 Task: Use Jungle Effect in this video Movie B.mp4
Action: Mouse moved to (192, 132)
Screenshot: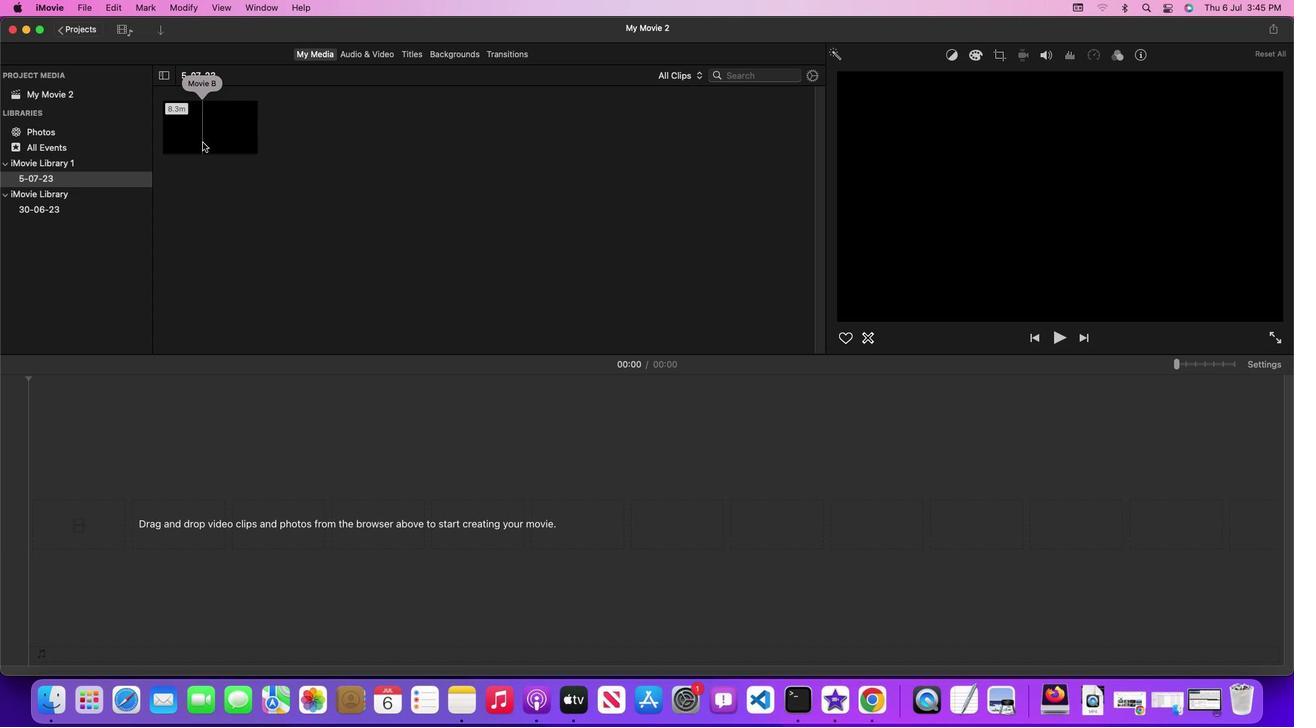 
Action: Mouse pressed left at (192, 132)
Screenshot: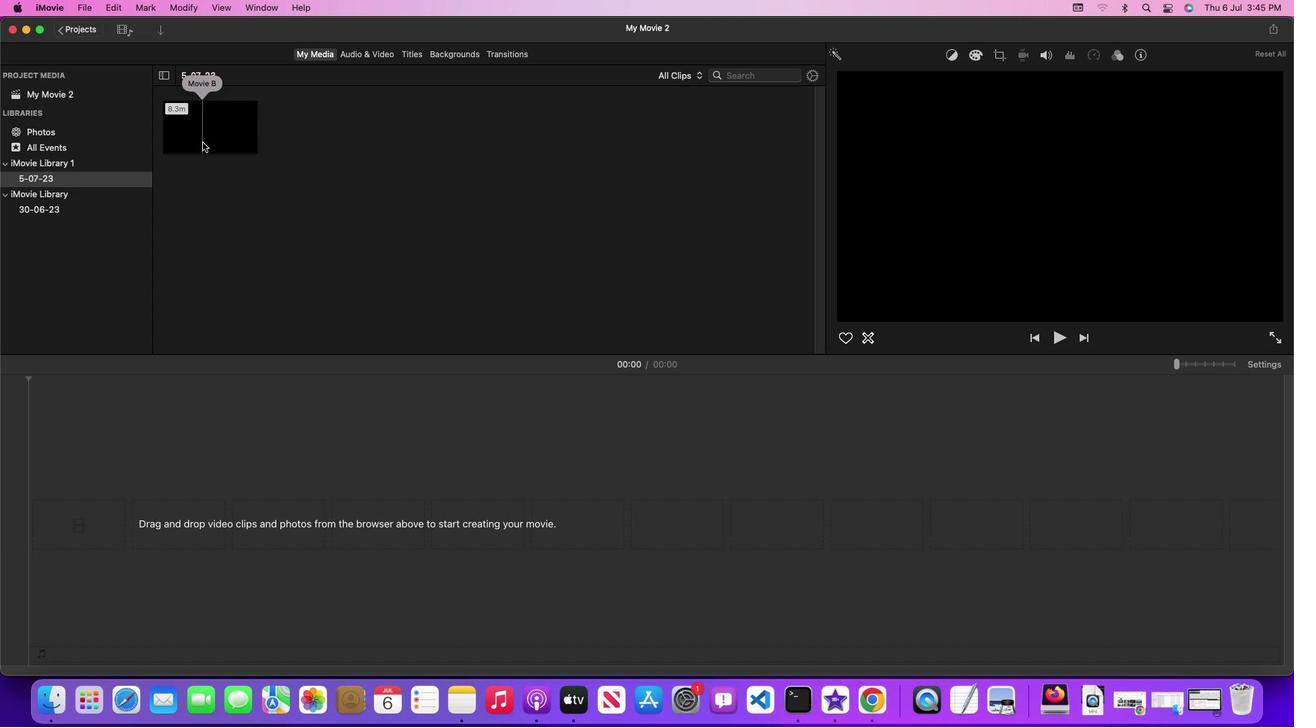 
Action: Mouse moved to (196, 130)
Screenshot: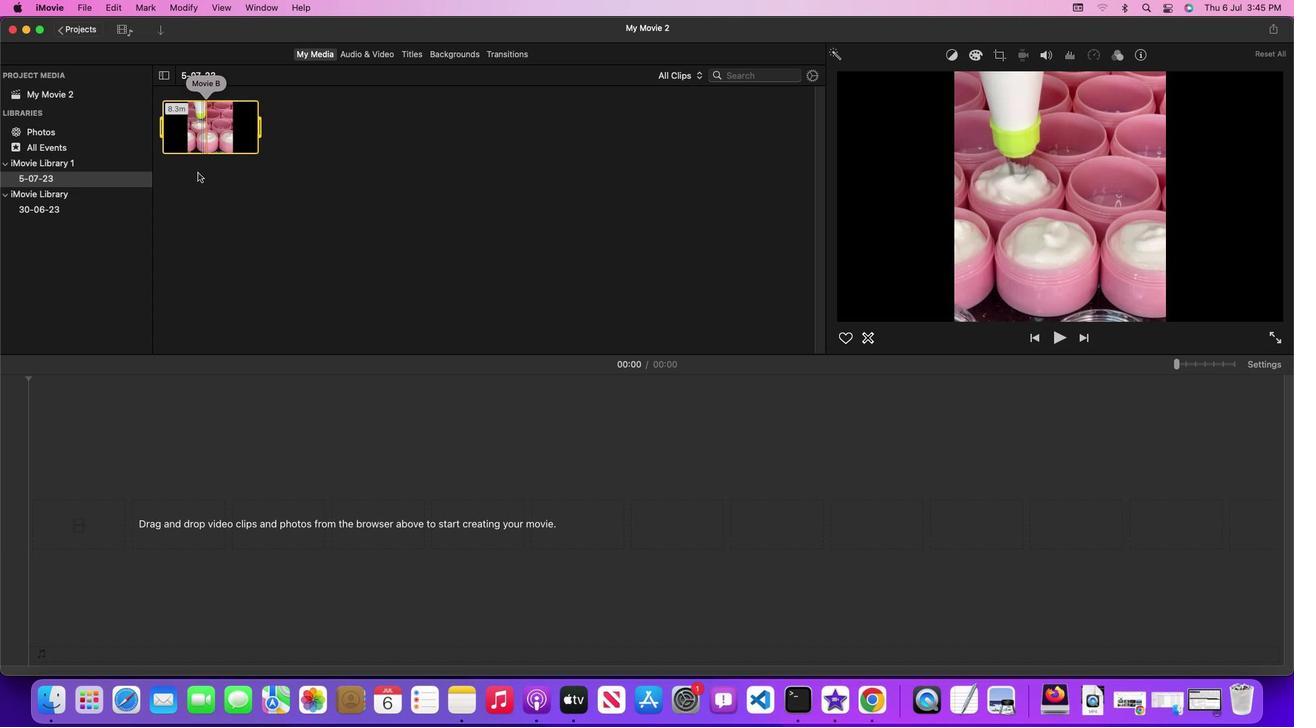 
Action: Mouse pressed left at (196, 130)
Screenshot: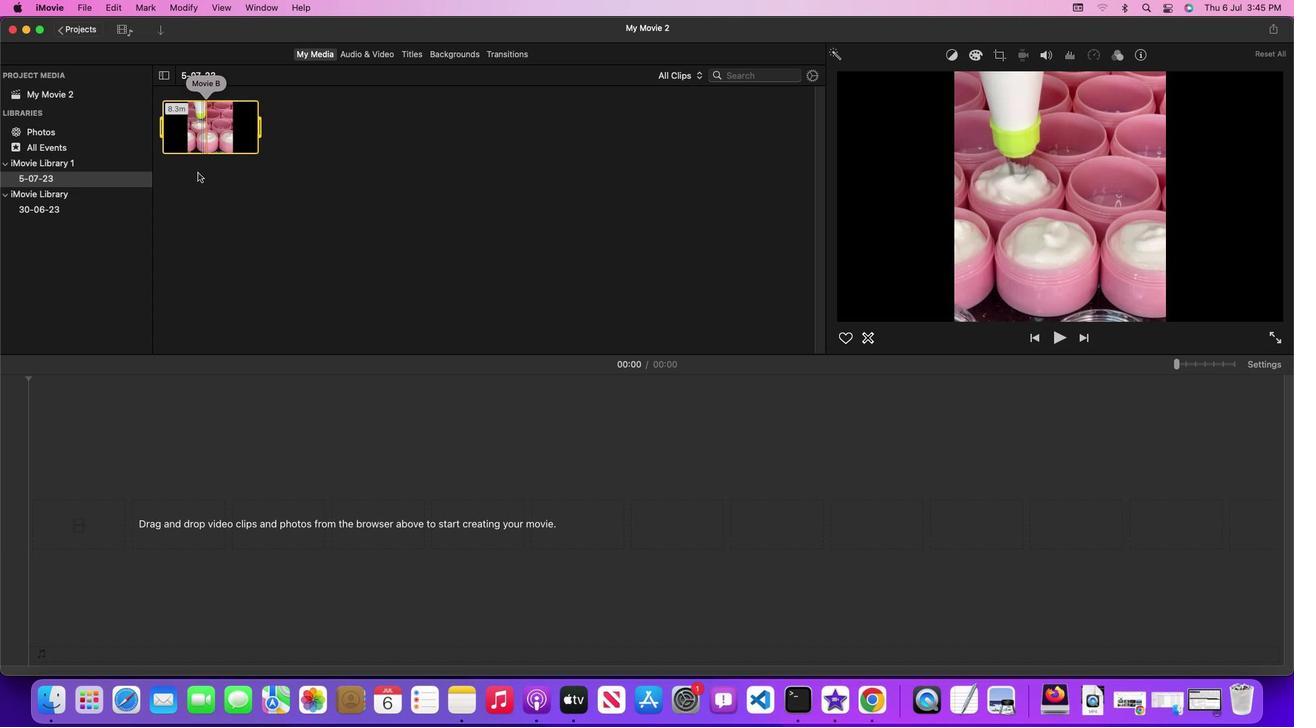 
Action: Mouse moved to (376, 47)
Screenshot: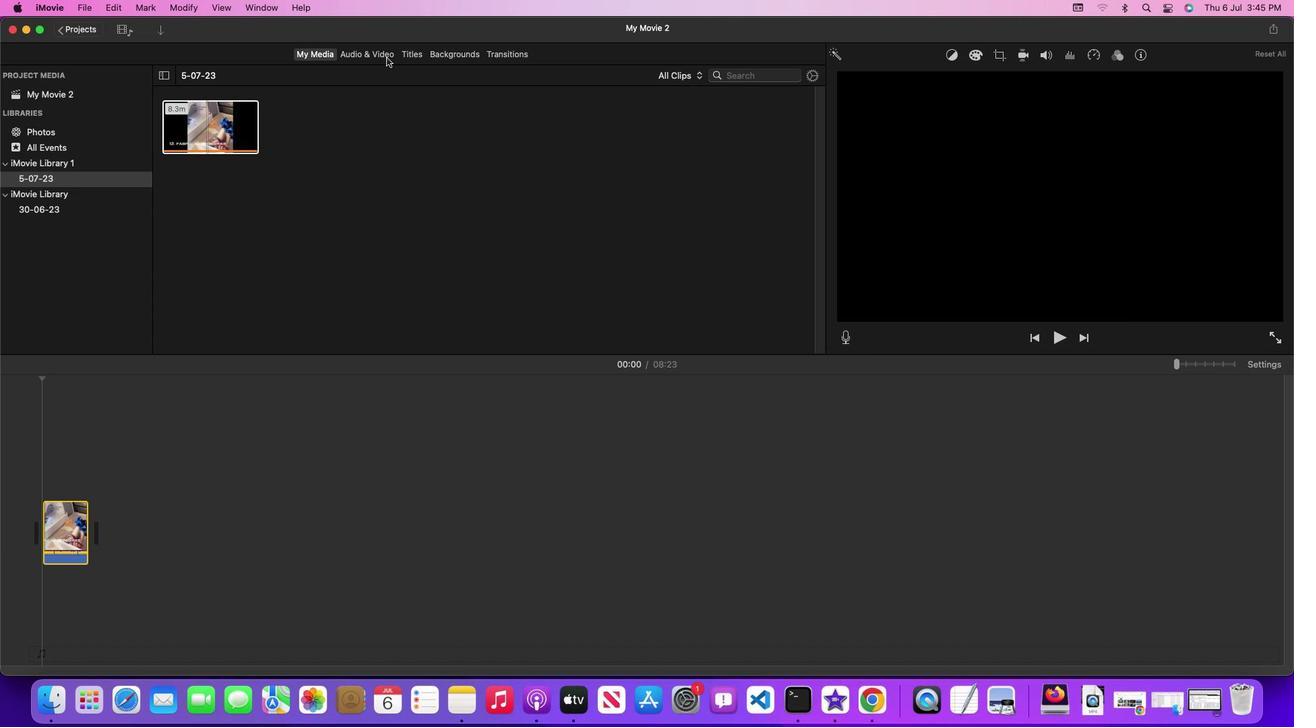 
Action: Mouse pressed left at (376, 47)
Screenshot: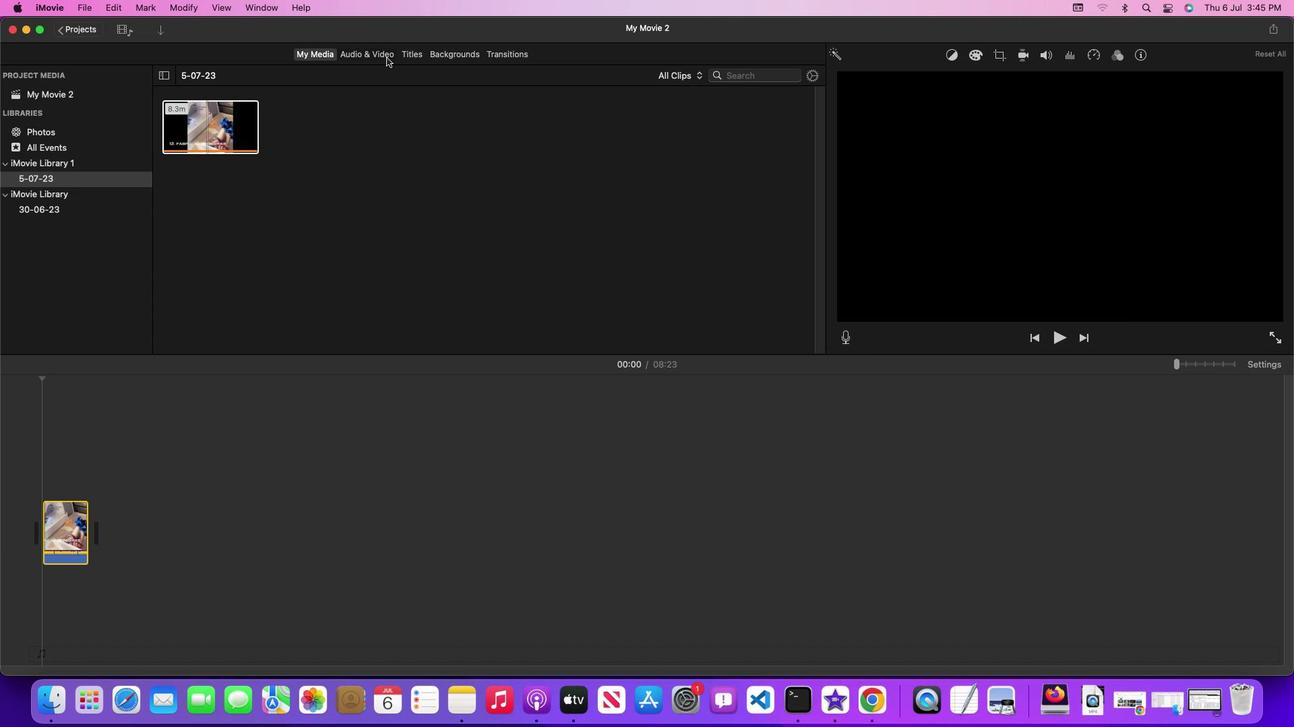 
Action: Mouse moved to (811, 170)
Screenshot: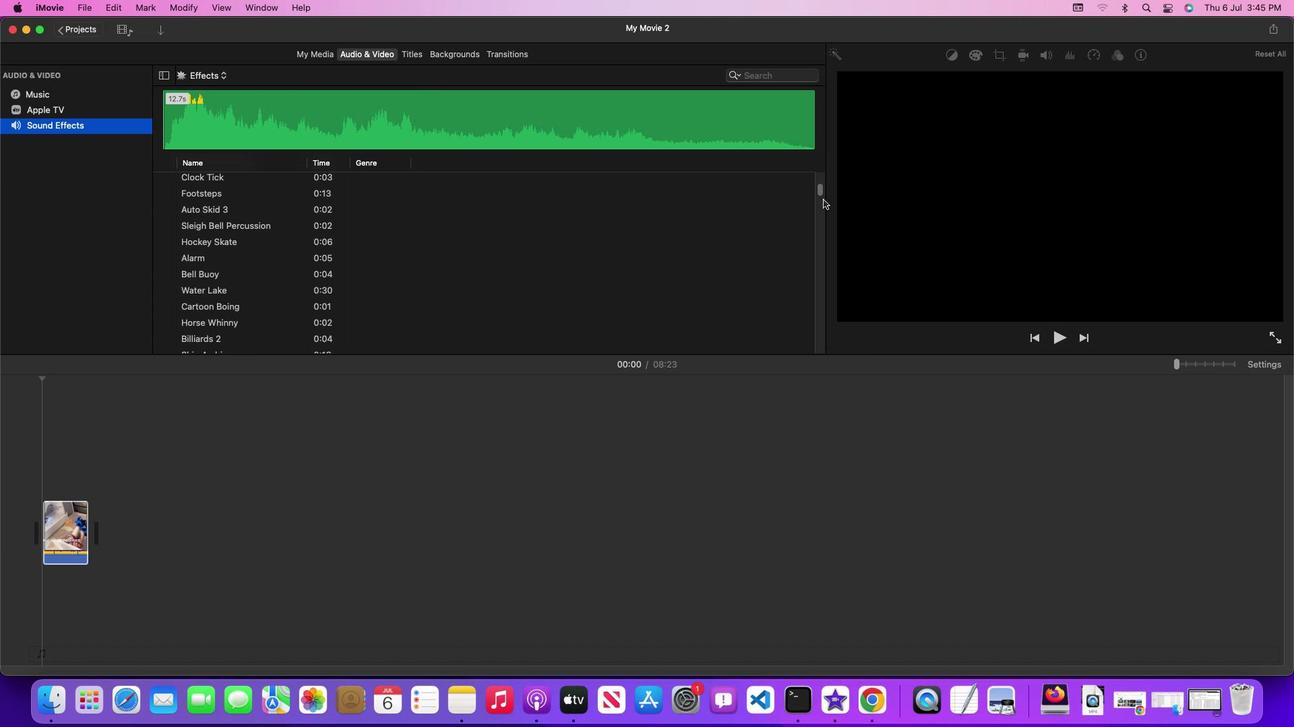 
Action: Mouse pressed left at (811, 170)
Screenshot: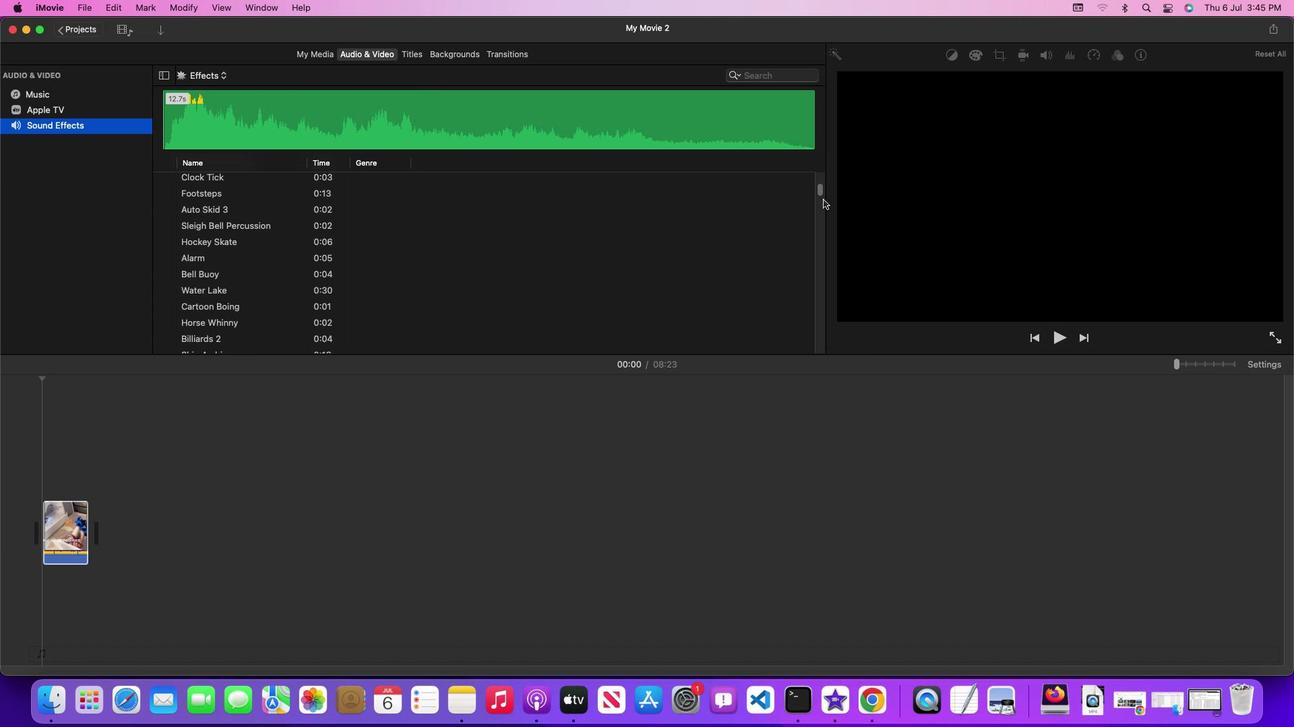 
Action: Mouse moved to (601, 275)
Screenshot: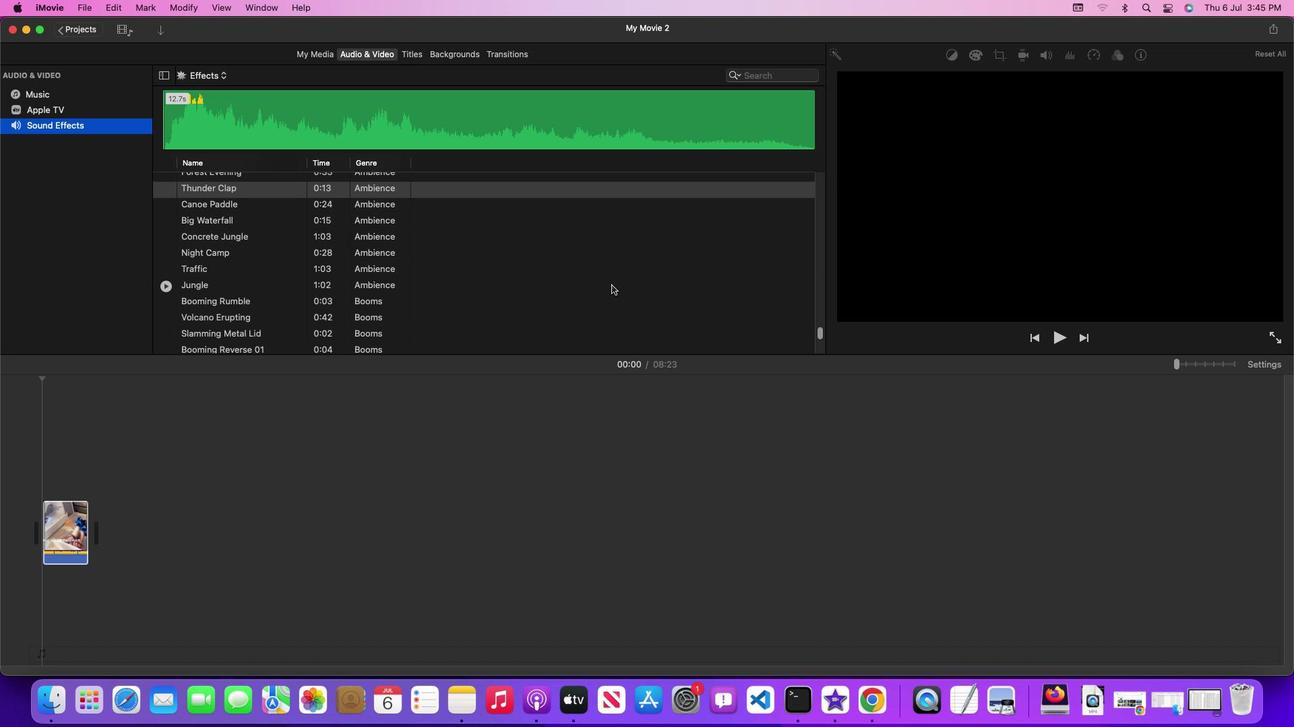 
Action: Mouse pressed left at (601, 275)
Screenshot: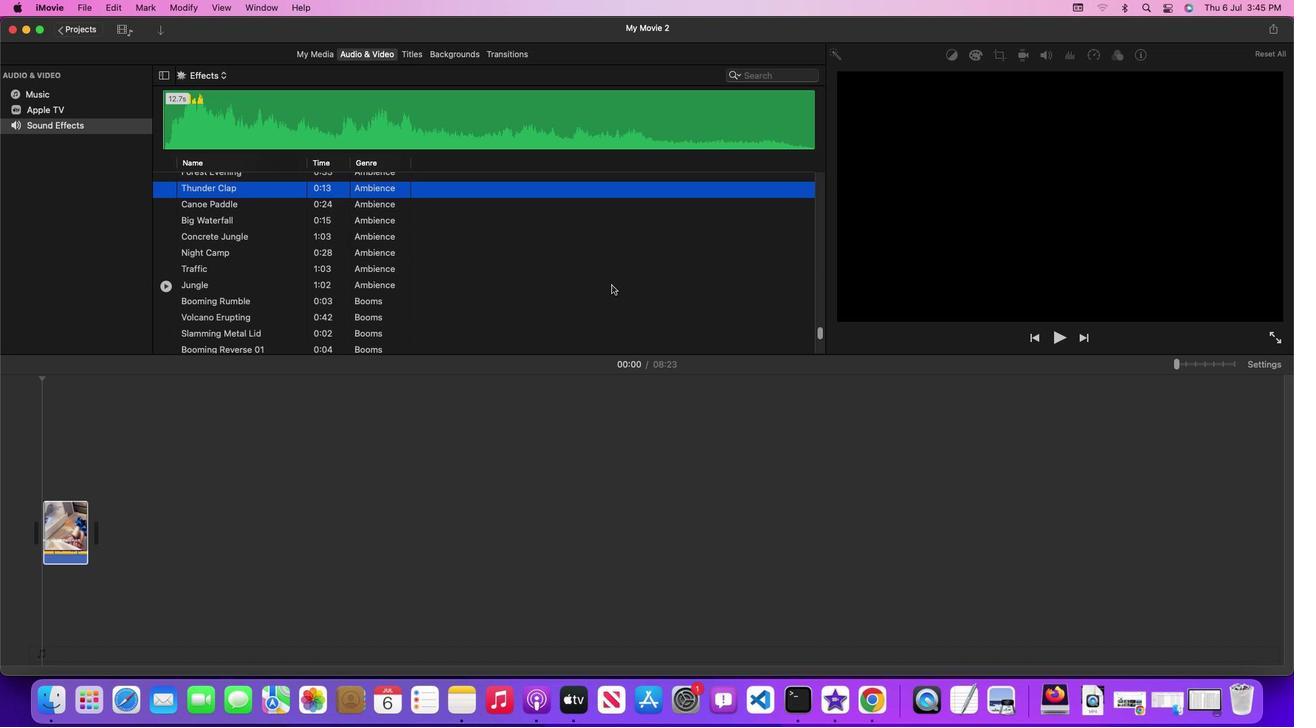 
Action: Mouse moved to (600, 277)
Screenshot: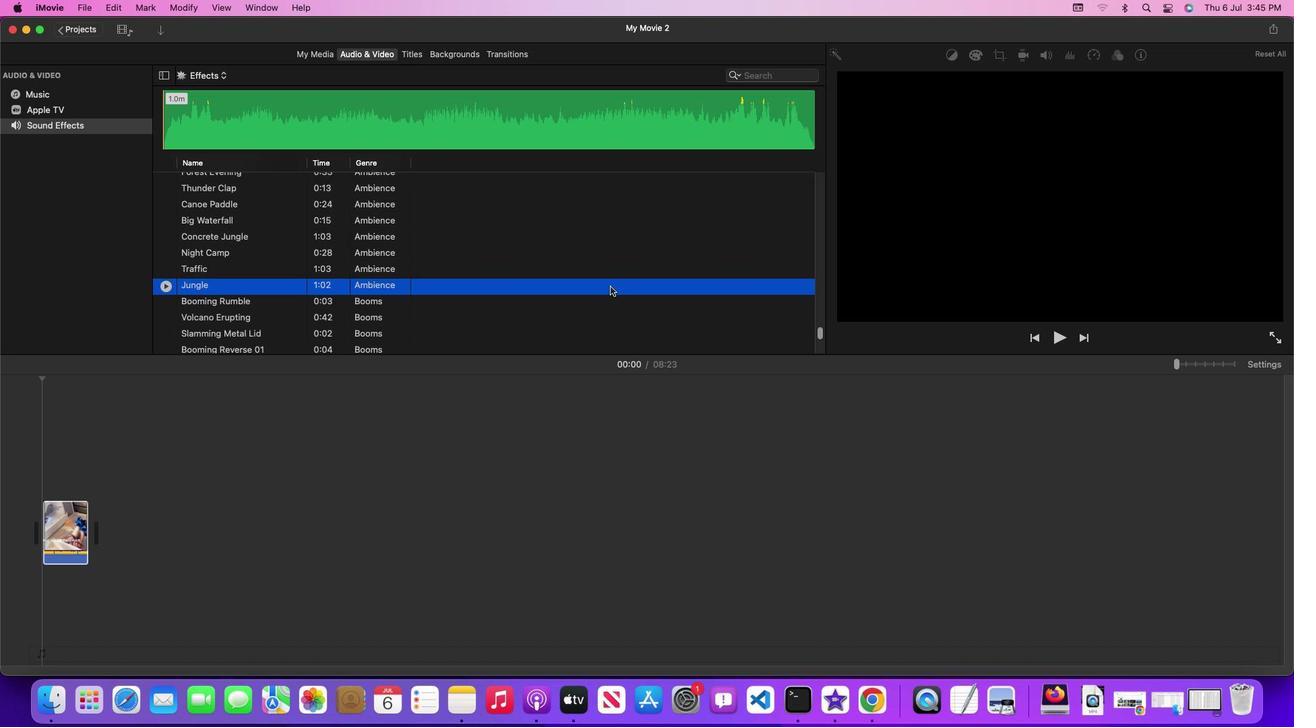 
Action: Mouse pressed left at (600, 277)
Screenshot: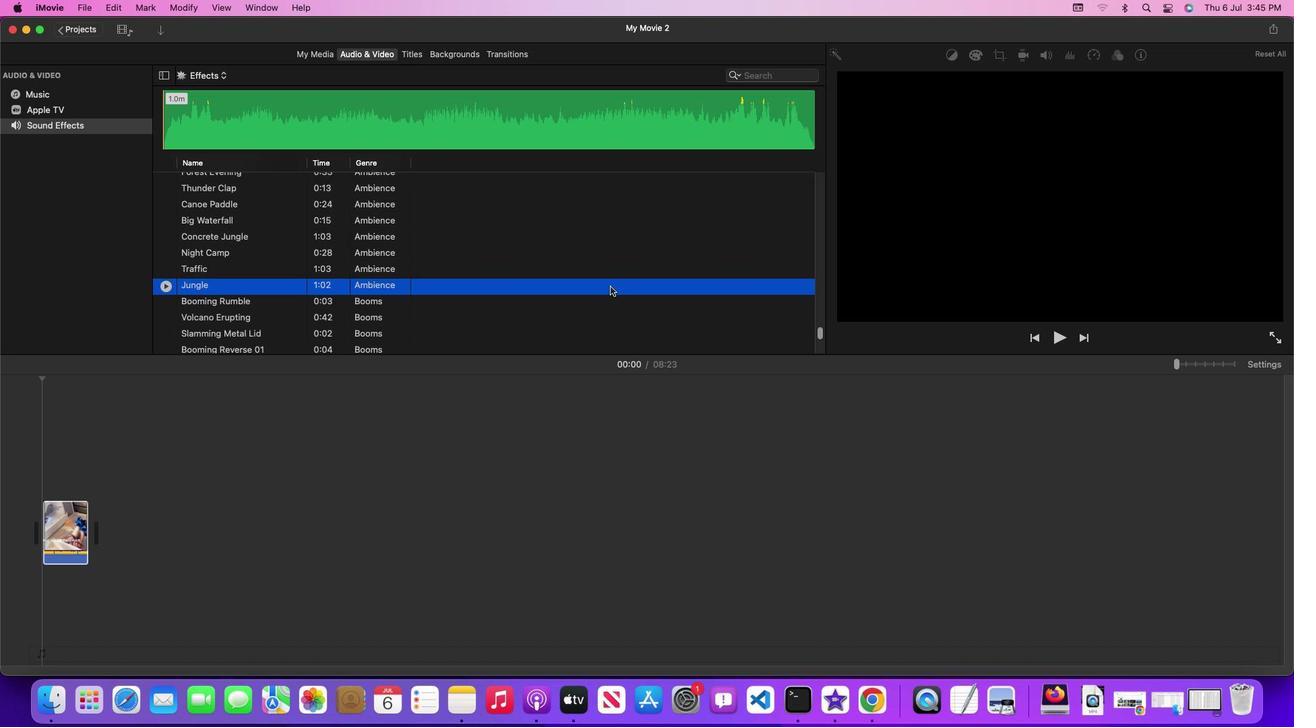
Action: Mouse moved to (268, 433)
Screenshot: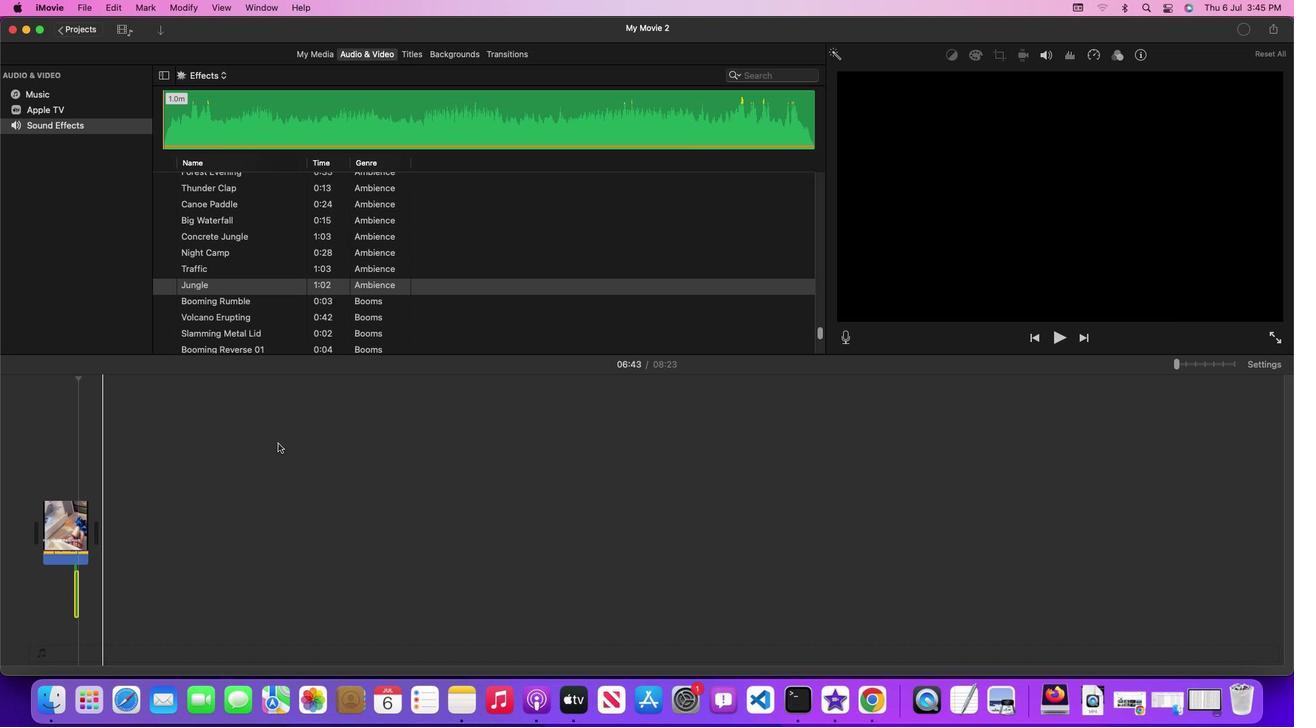 
